 Task: Add a dentist appointment for a teeth cleaning on the 18th at 1:30 PM.
Action: Mouse pressed left at (134, 239)
Screenshot: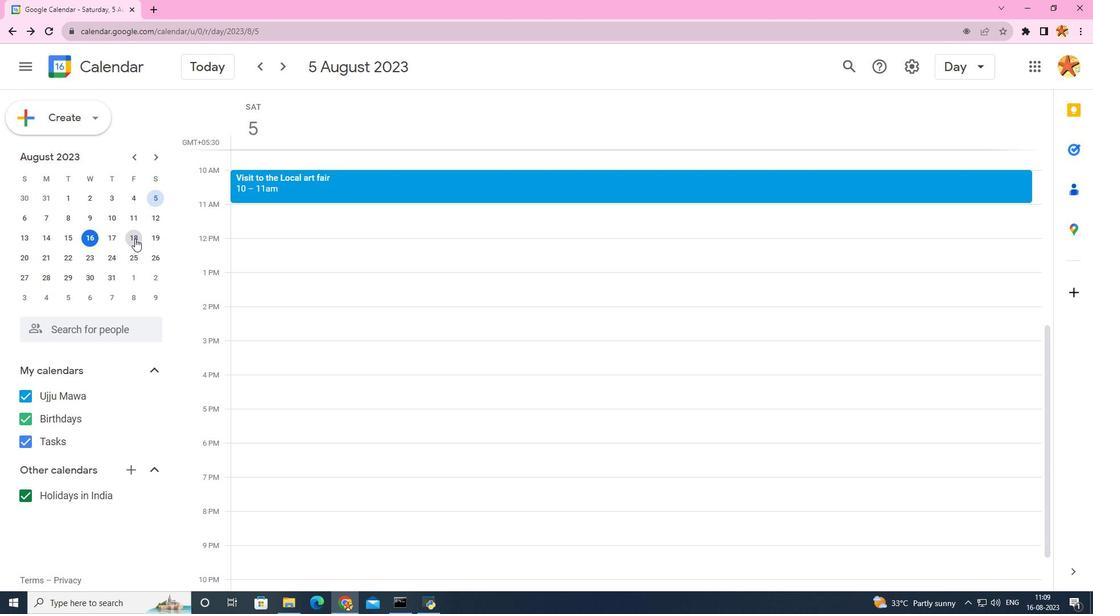 
Action: Mouse moved to (304, 404)
Screenshot: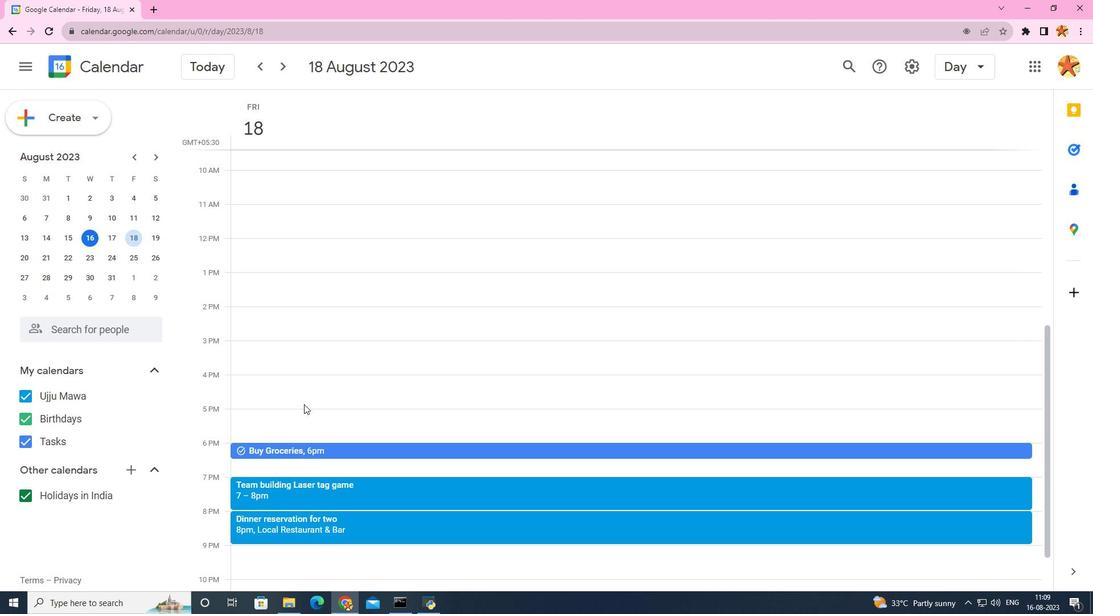 
Action: Mouse scrolled (304, 404) with delta (0, 0)
Screenshot: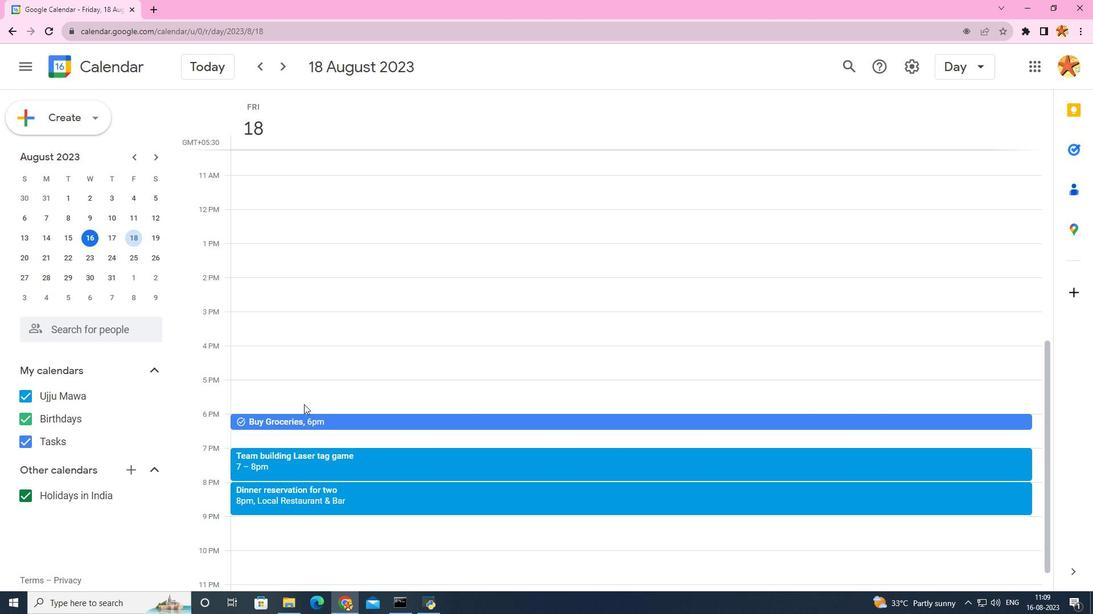 
Action: Mouse scrolled (304, 404) with delta (0, 0)
Screenshot: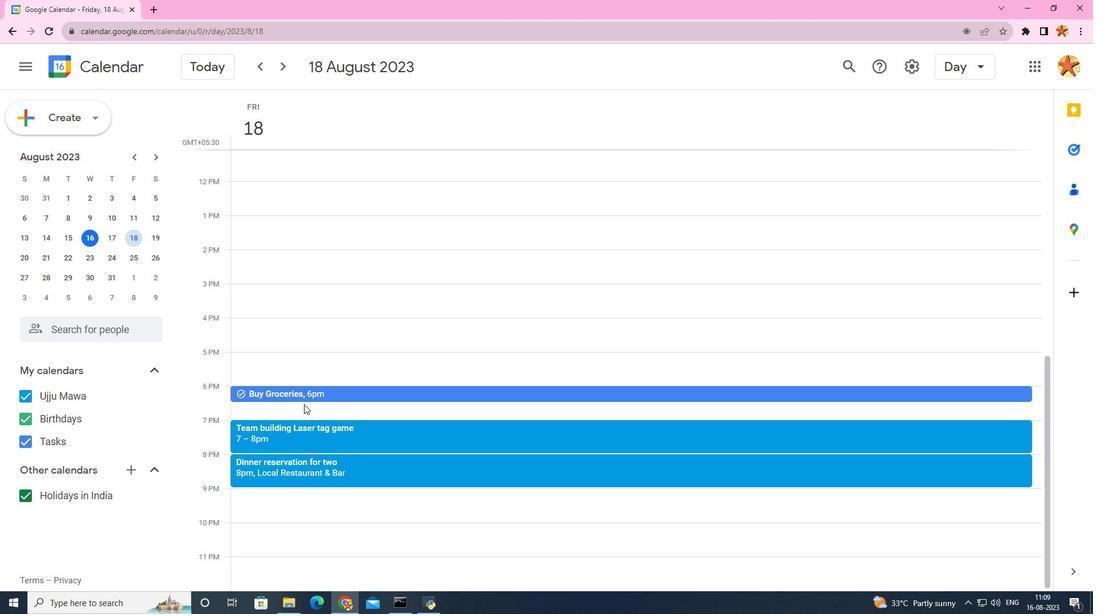 
Action: Mouse scrolled (304, 405) with delta (0, 0)
Screenshot: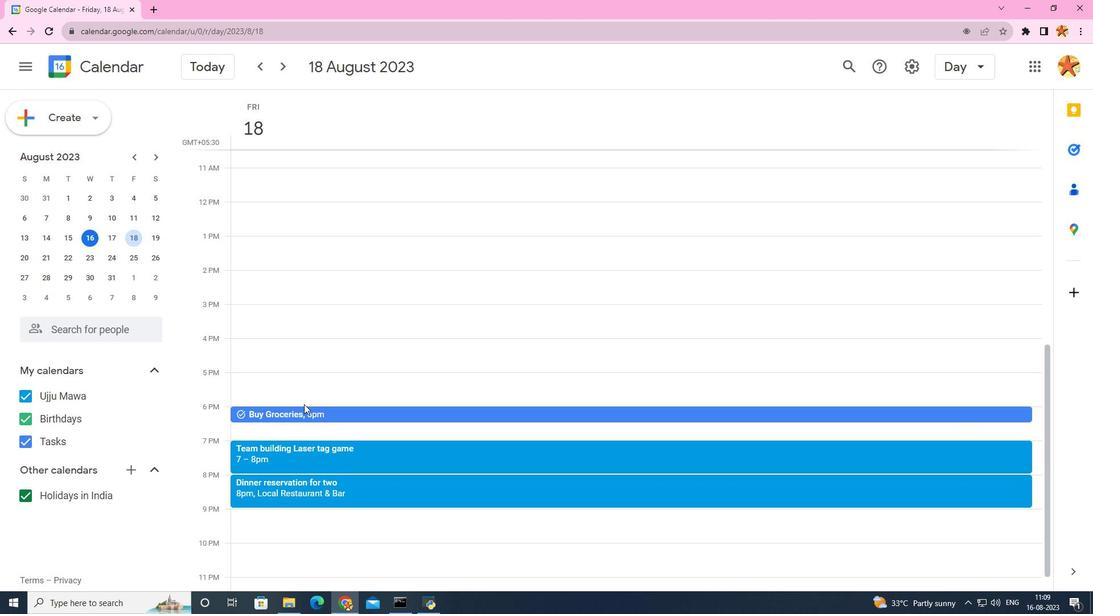 
Action: Mouse scrolled (304, 405) with delta (0, 0)
Screenshot: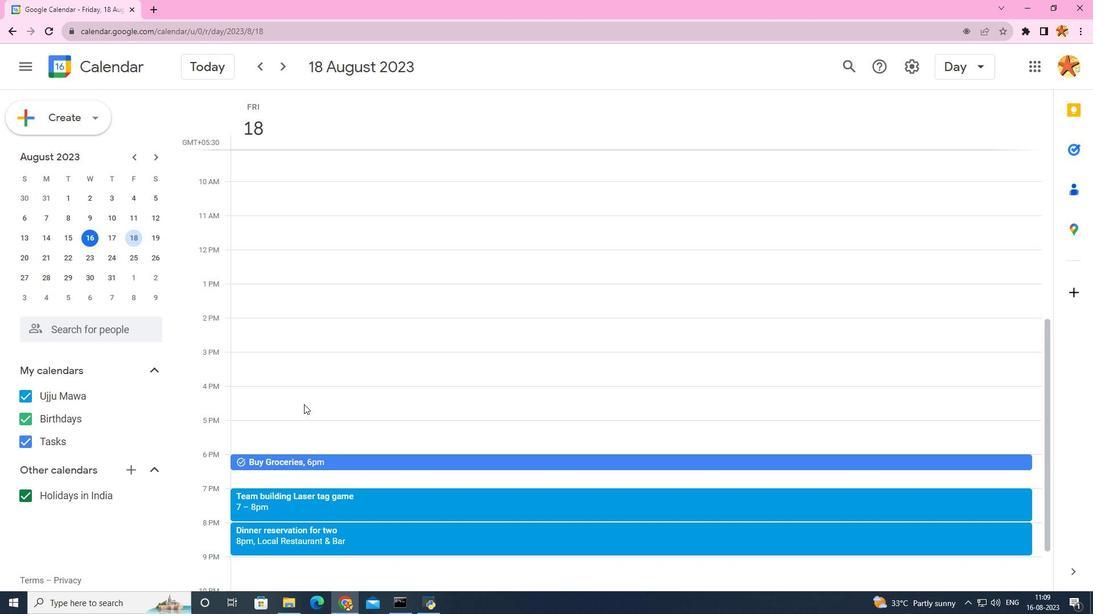 
Action: Mouse moved to (248, 359)
Screenshot: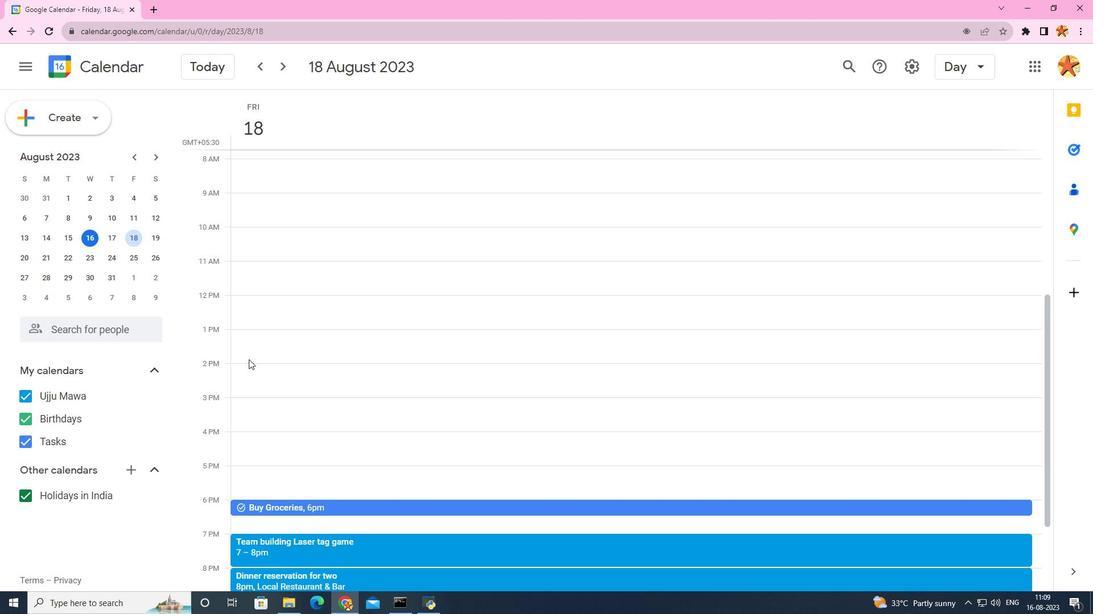 
Action: Mouse pressed left at (248, 359)
Screenshot: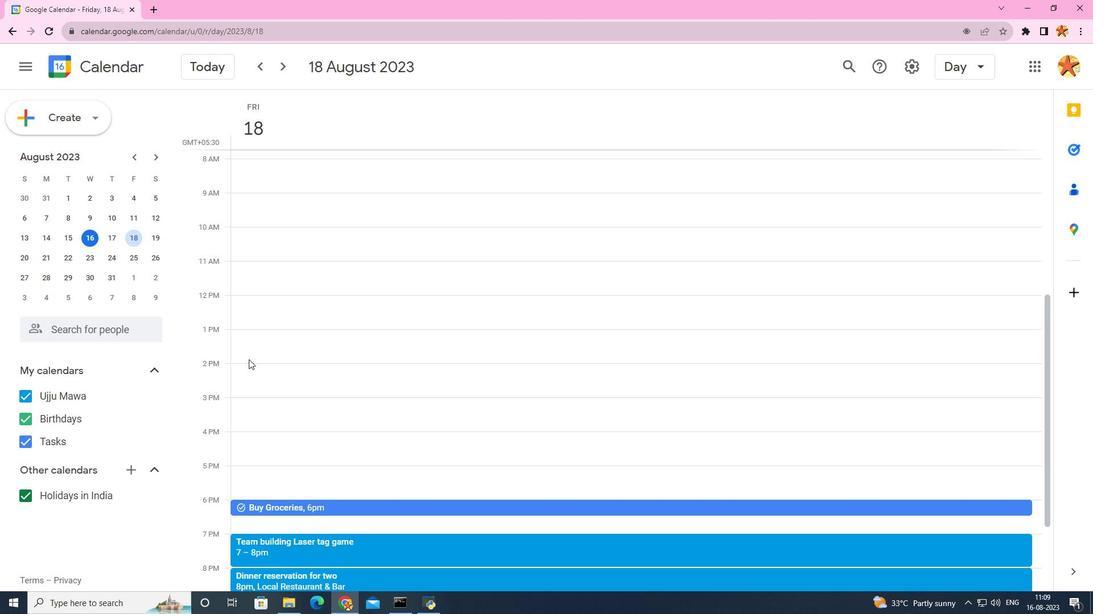 
Action: Mouse moved to (543, 237)
Screenshot: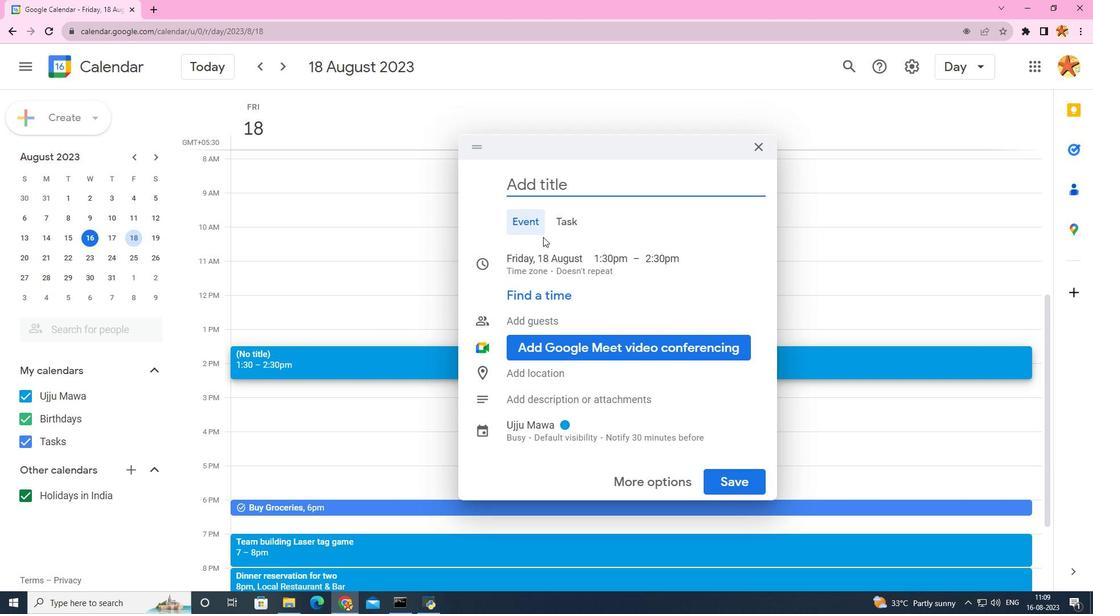 
Action: Key pressed <Key.caps_lock>A<Key.caps_lock>ppointment<Key.space>for<Key.space>teeth<Key.space>l<Key.backspace>cleaning
Screenshot: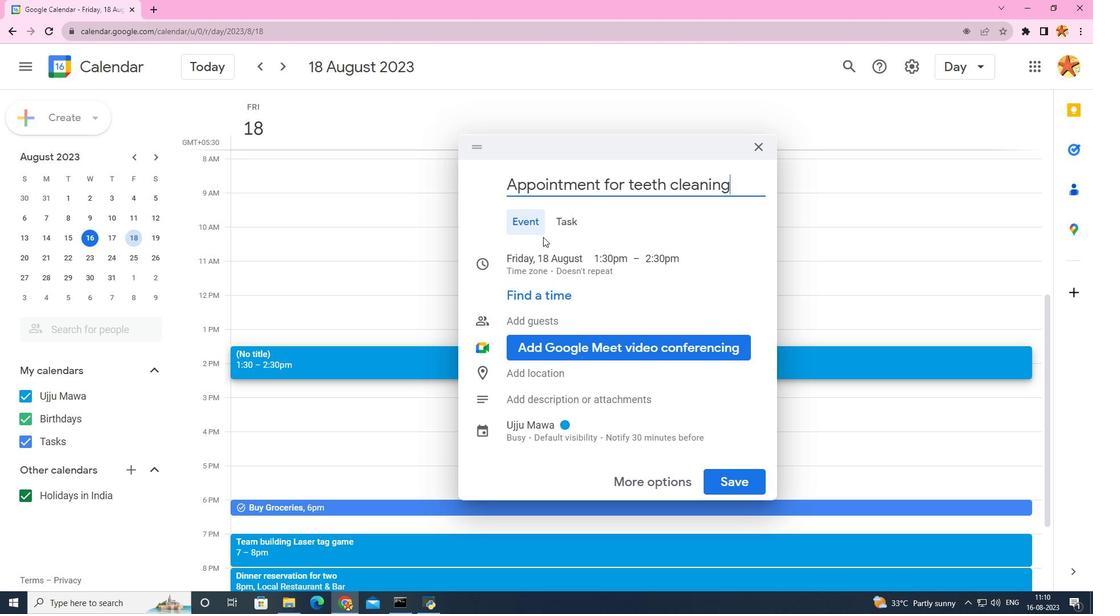 
Action: Mouse moved to (672, 266)
Screenshot: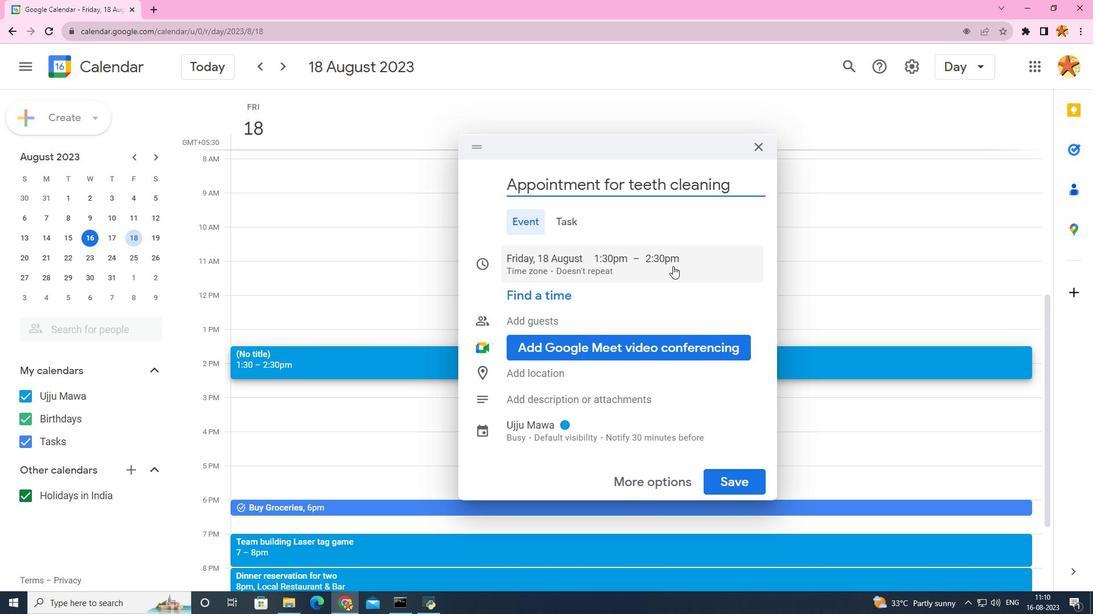 
Action: Mouse pressed left at (672, 266)
Screenshot: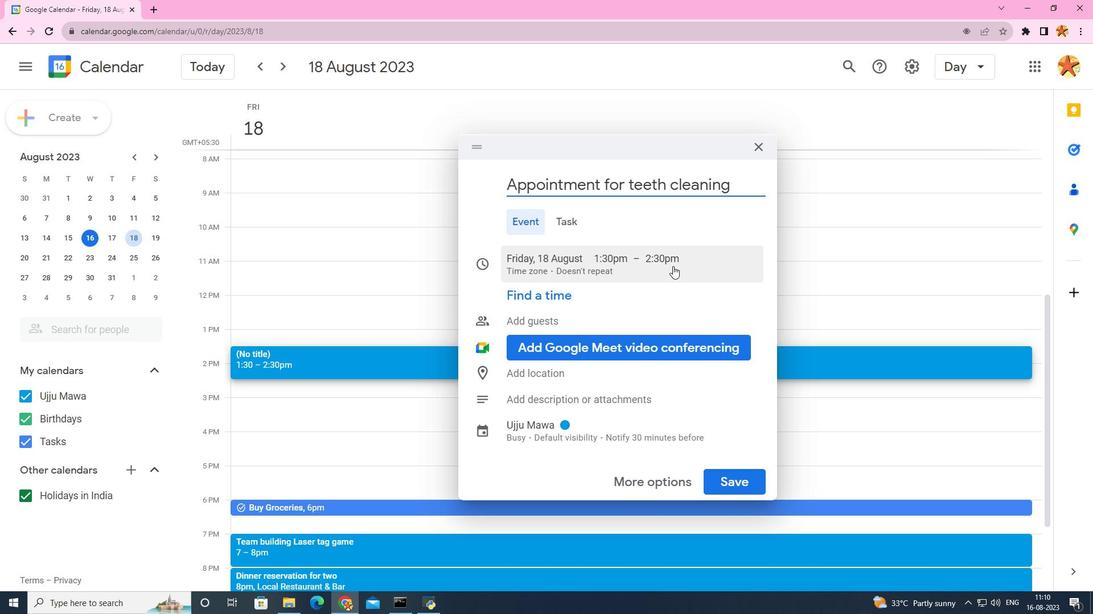 
Action: Mouse moved to (667, 252)
Screenshot: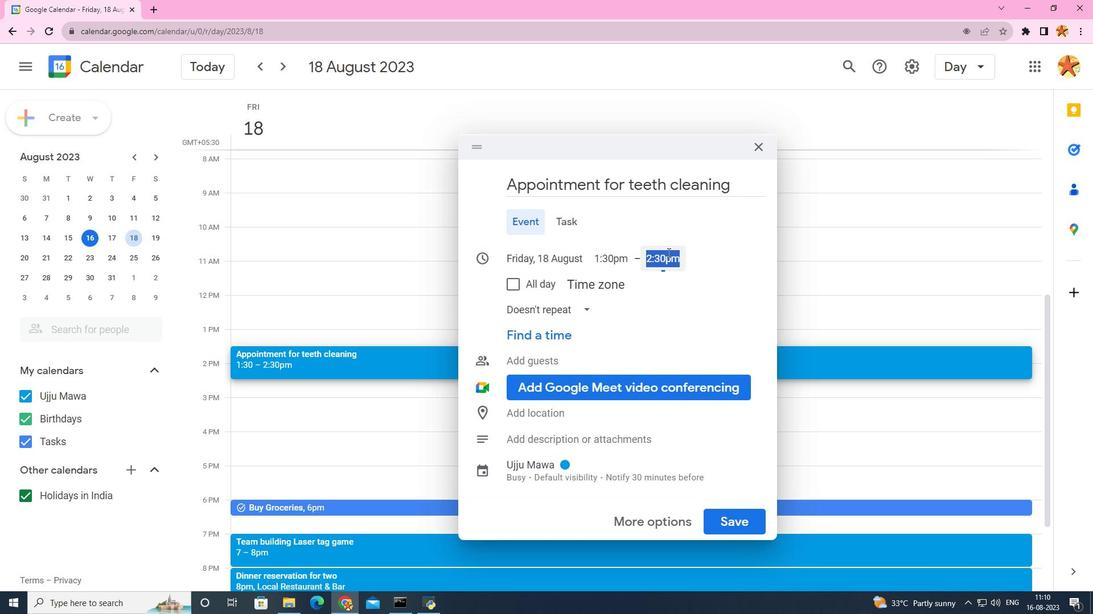 
Action: Mouse pressed left at (667, 252)
Screenshot: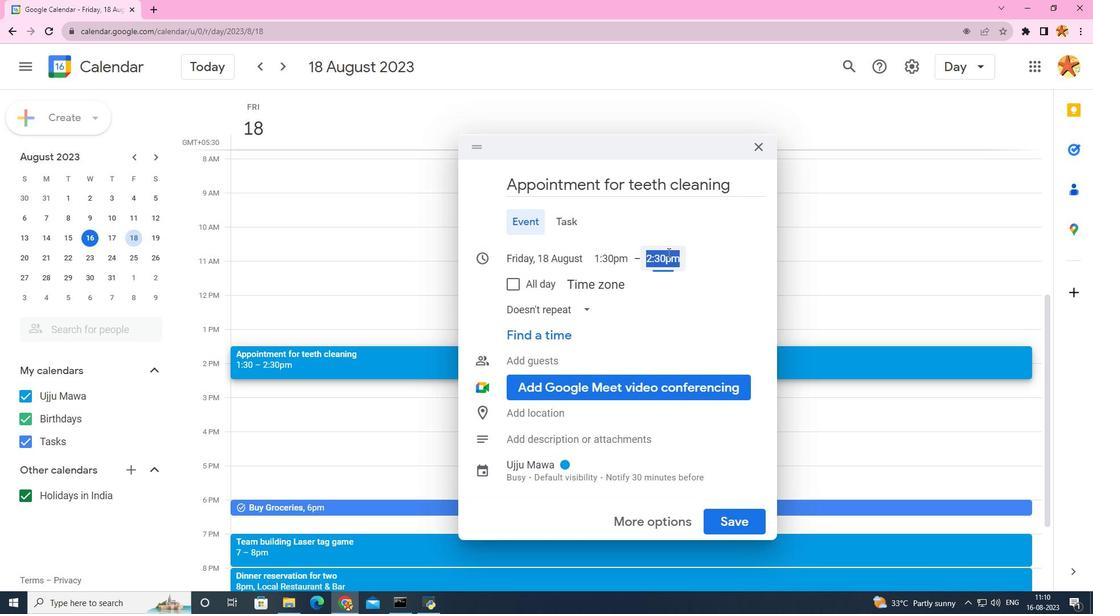 
Action: Mouse moved to (697, 324)
Screenshot: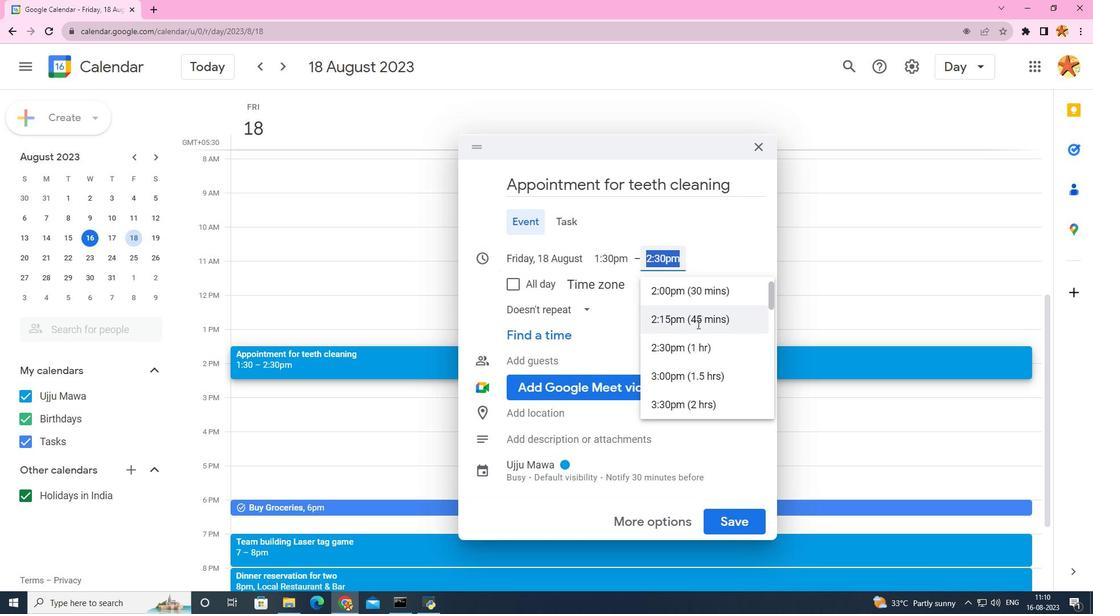 
Action: Mouse pressed left at (697, 324)
Screenshot: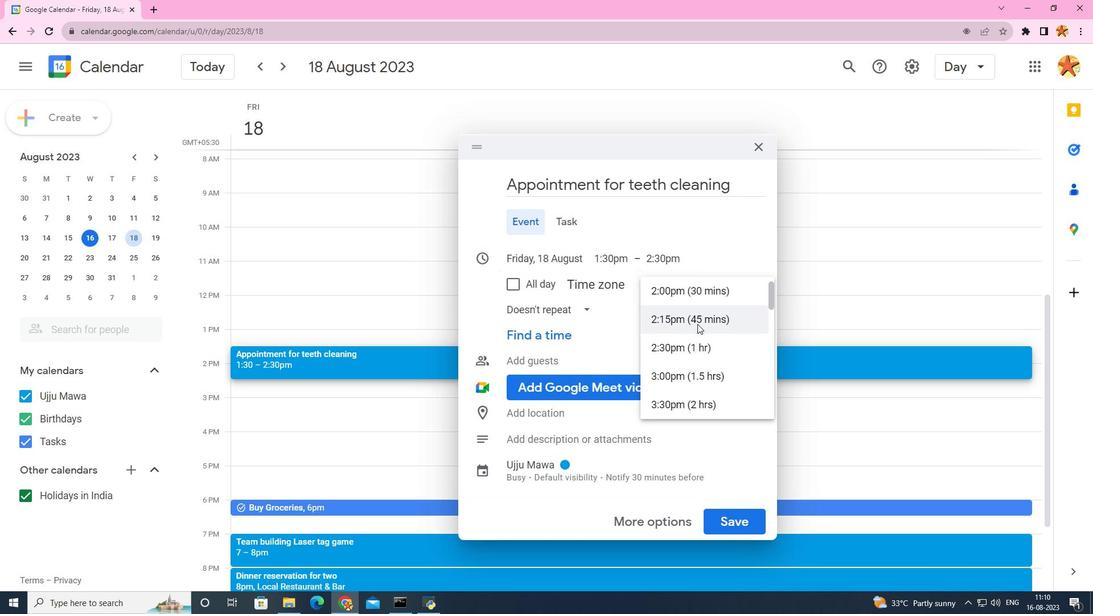
Action: Mouse moved to (726, 521)
Screenshot: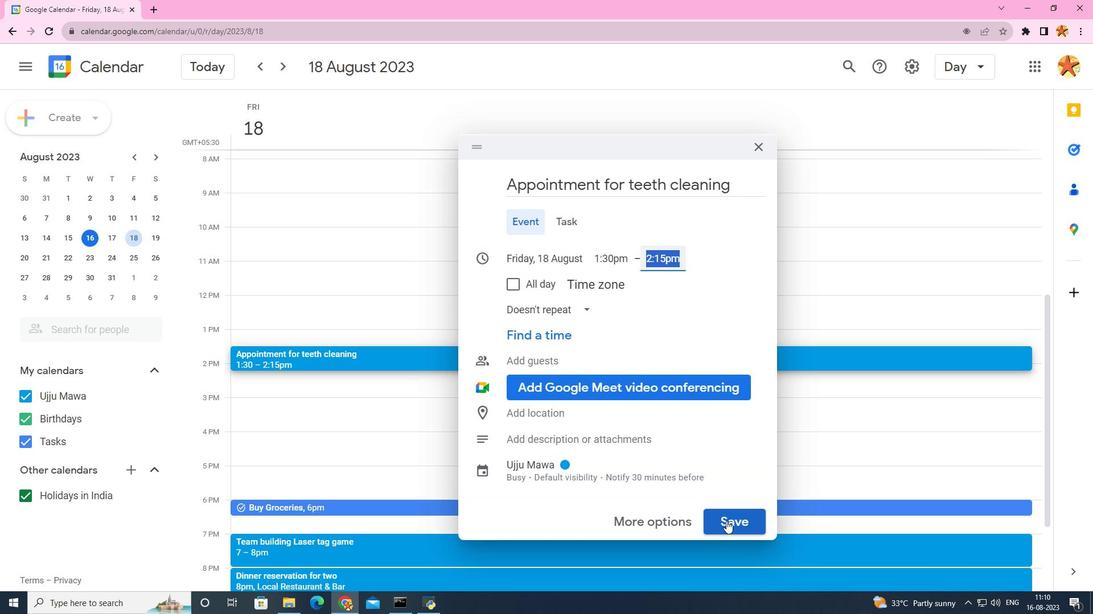 
Action: Mouse pressed left at (726, 521)
Screenshot: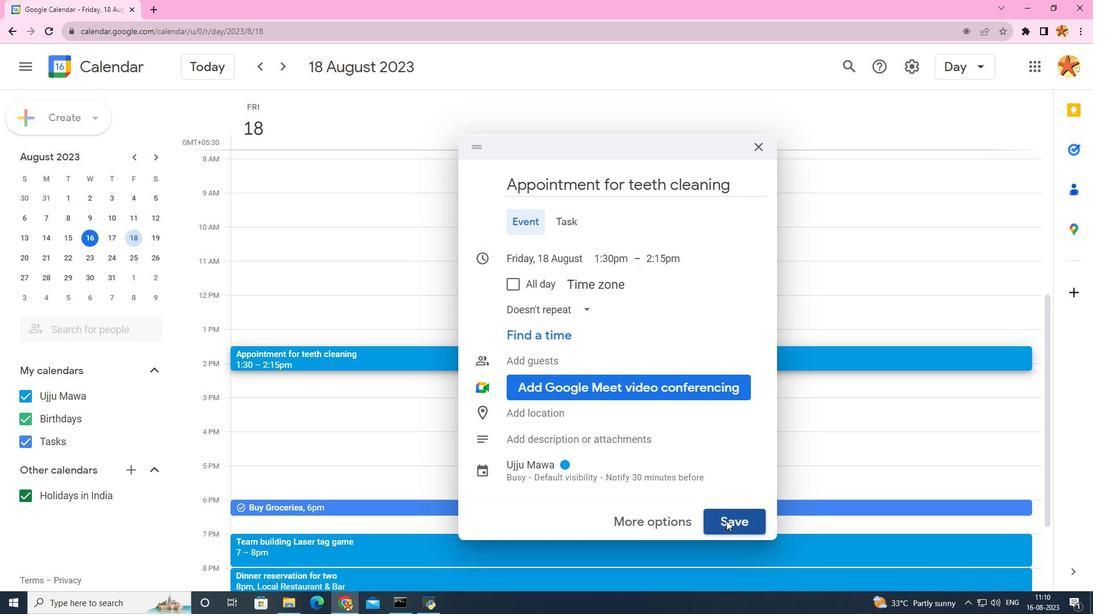 
